 Task: Look for products in the category "Muscle Relief Ointment" from Boericke & Tafel only.
Action: Mouse moved to (297, 149)
Screenshot: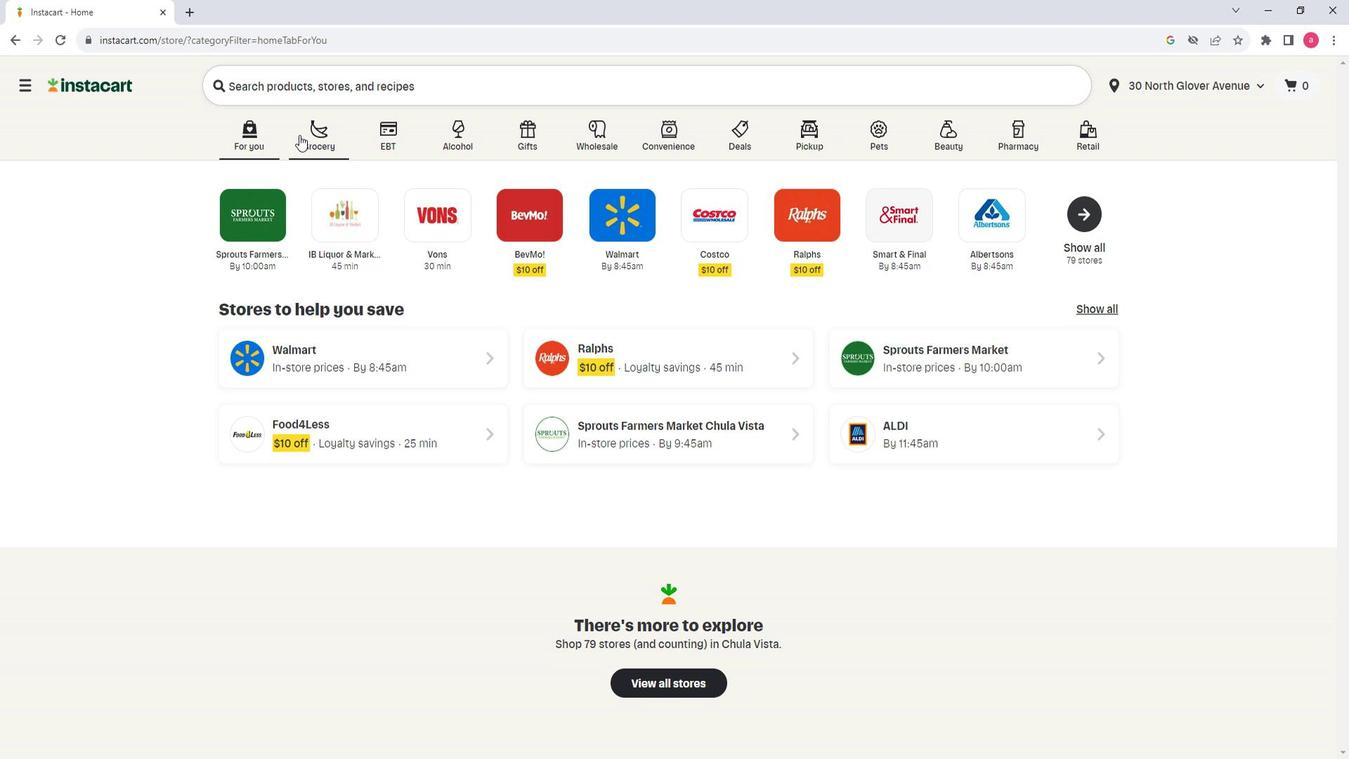 
Action: Mouse pressed left at (297, 149)
Screenshot: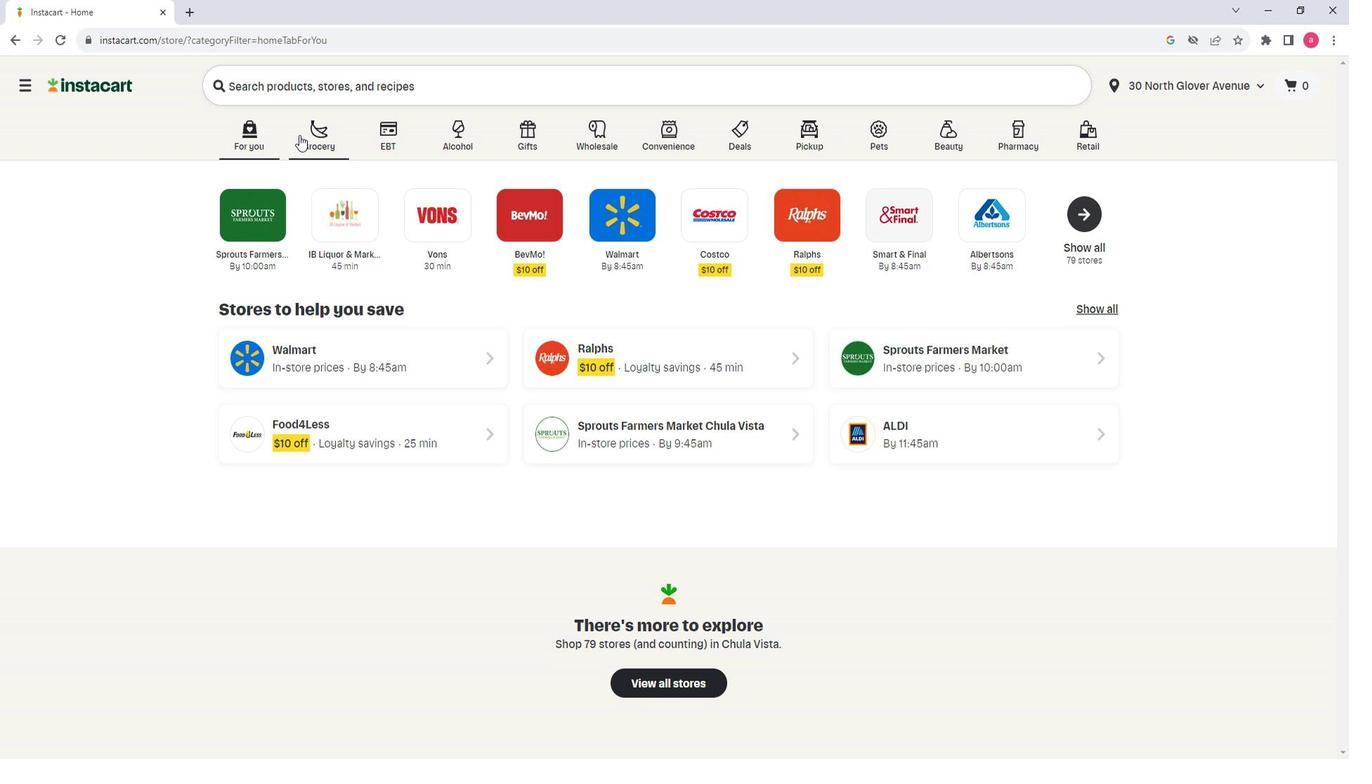 
Action: Mouse moved to (424, 424)
Screenshot: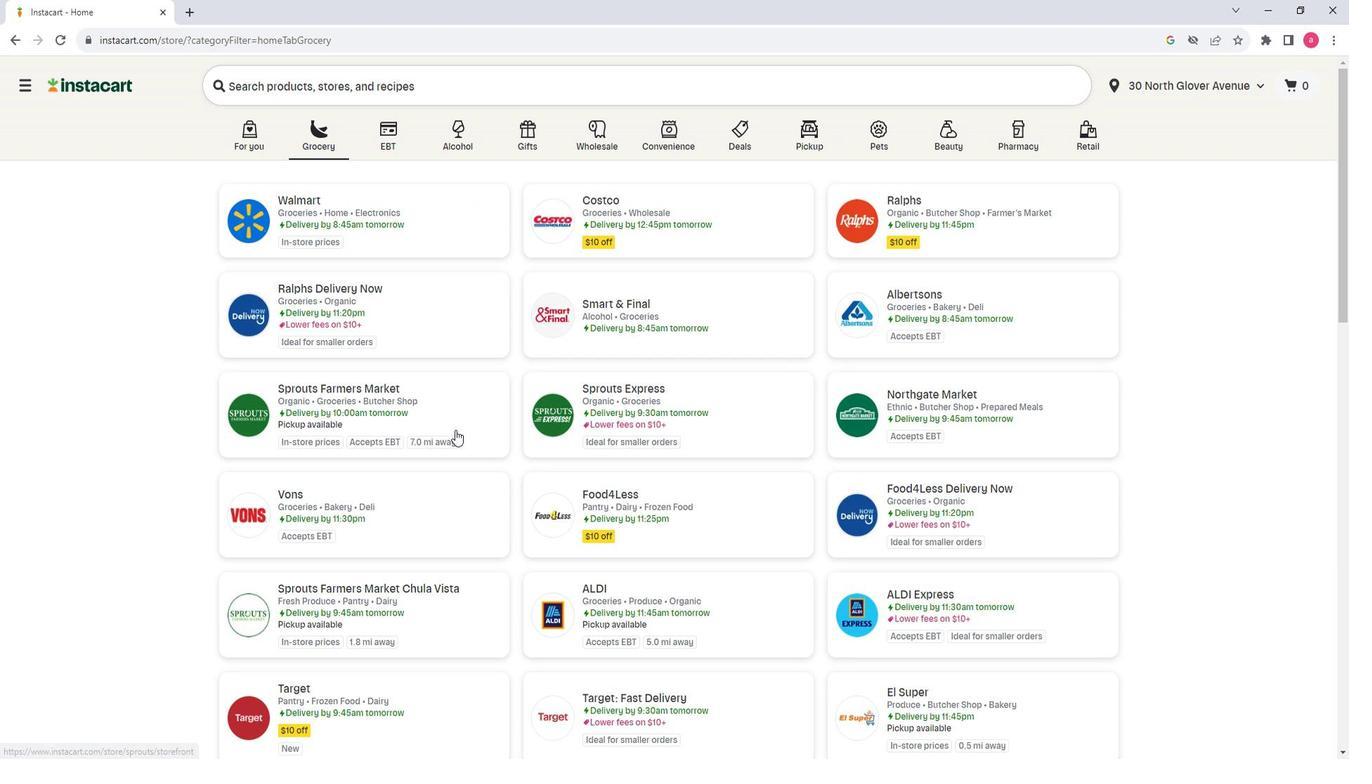 
Action: Mouse pressed left at (424, 424)
Screenshot: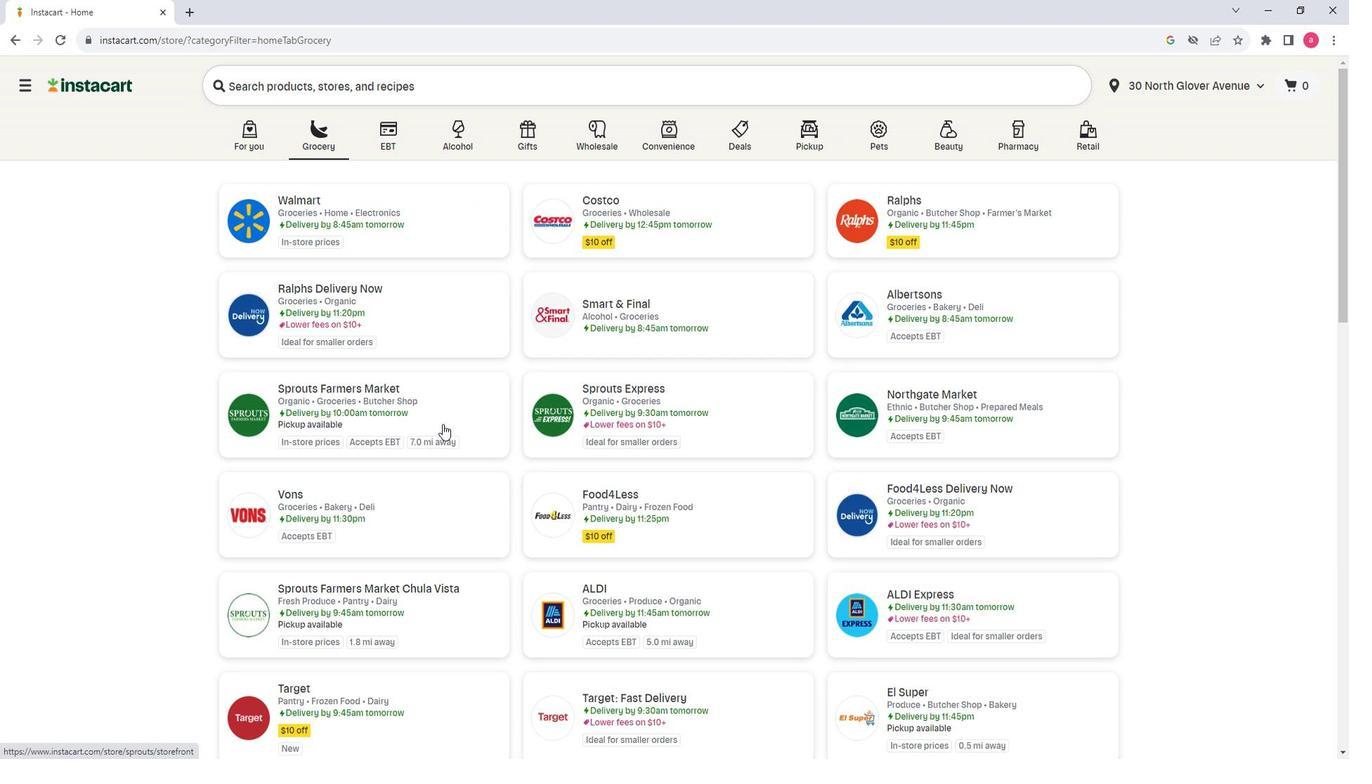 
Action: Mouse moved to (151, 440)
Screenshot: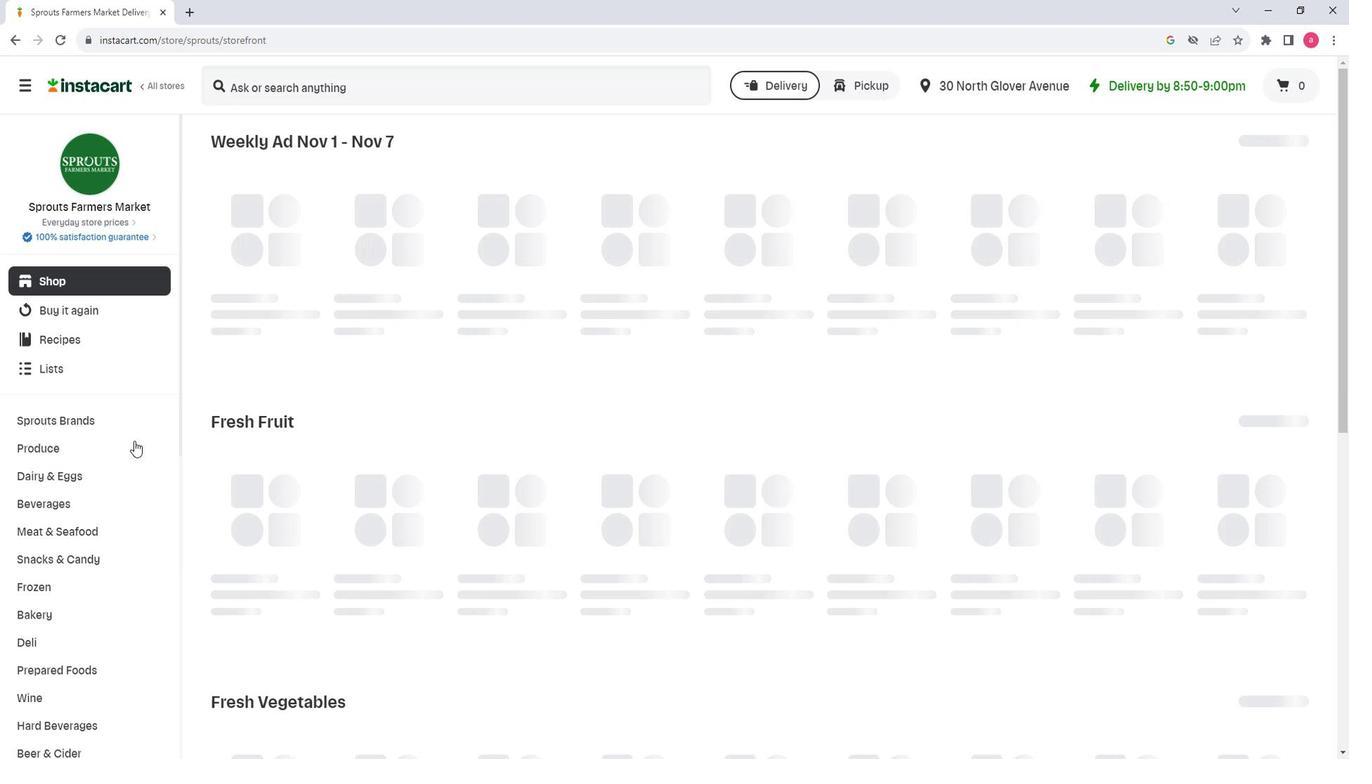 
Action: Mouse scrolled (151, 440) with delta (0, 0)
Screenshot: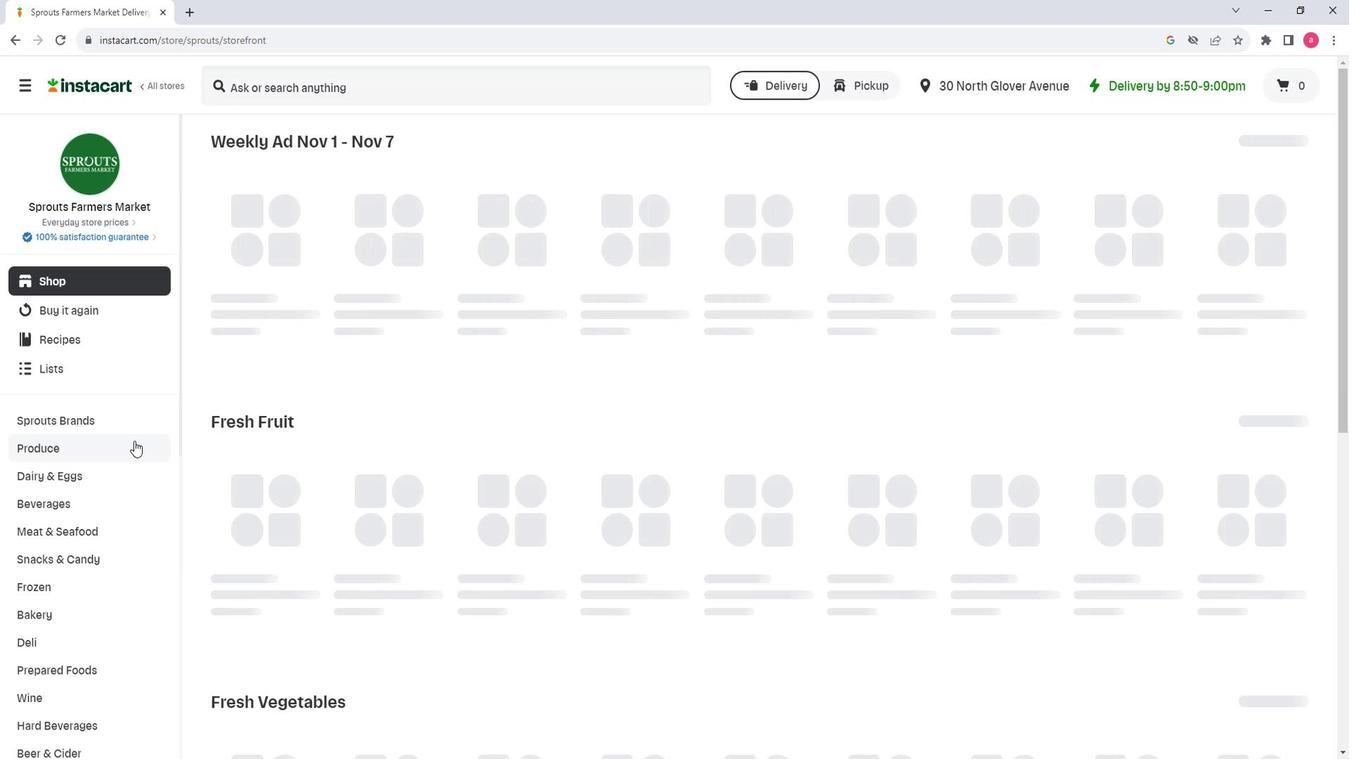 
Action: Mouse scrolled (151, 440) with delta (0, 0)
Screenshot: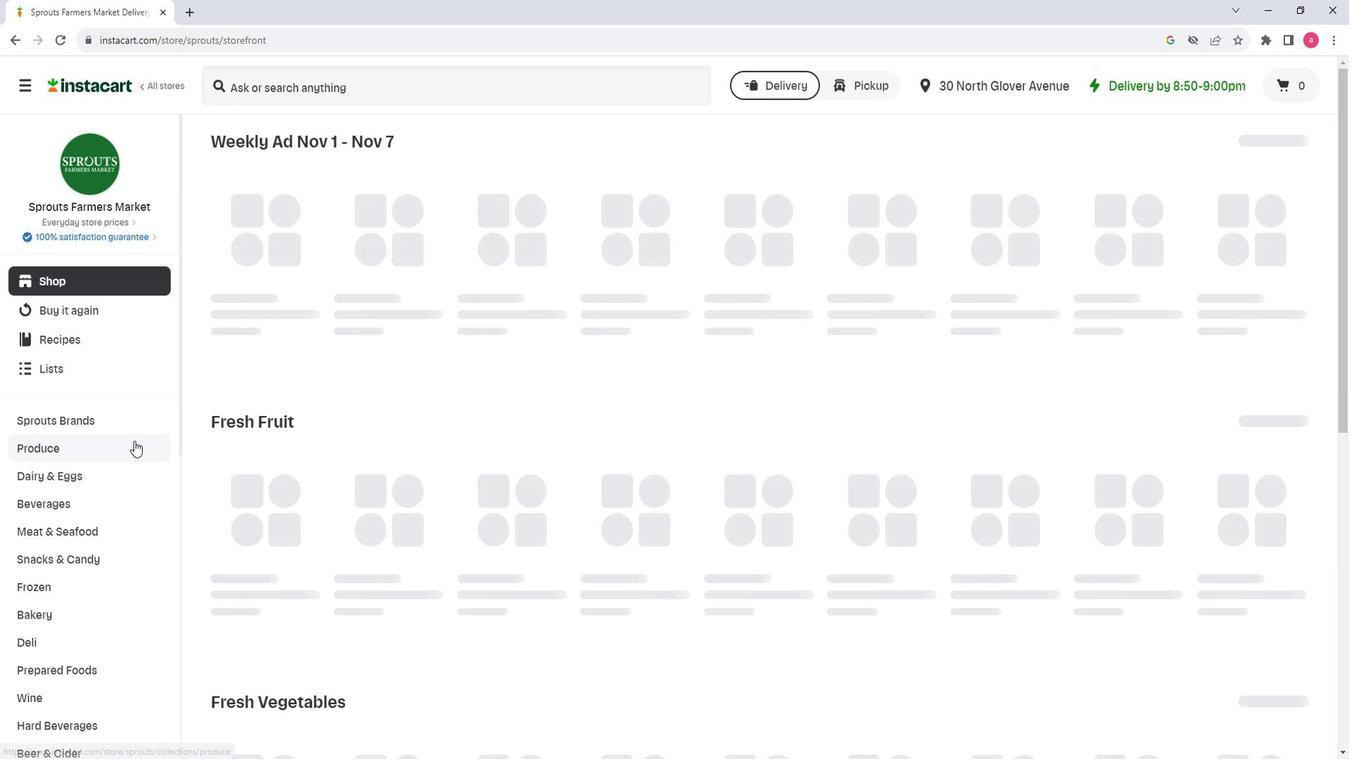 
Action: Mouse scrolled (151, 440) with delta (0, 0)
Screenshot: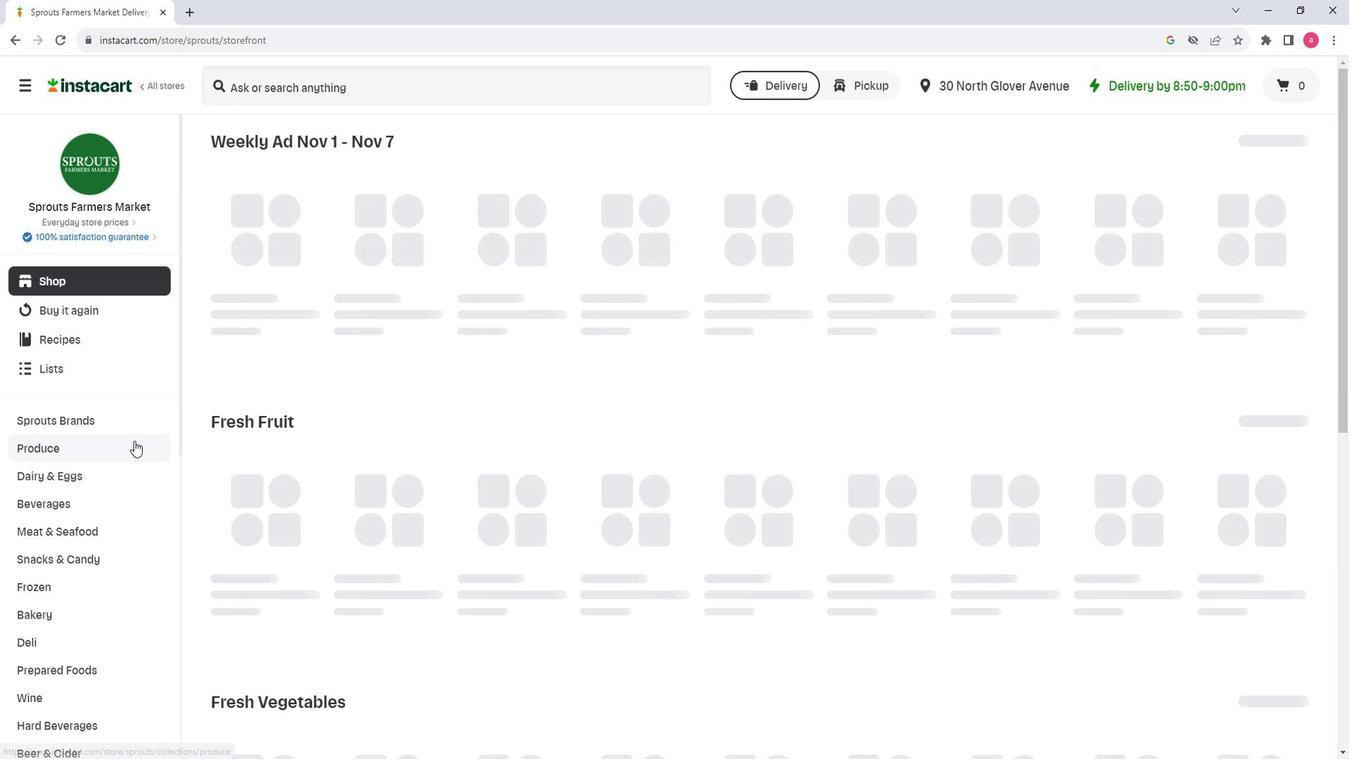 
Action: Mouse scrolled (151, 440) with delta (0, 0)
Screenshot: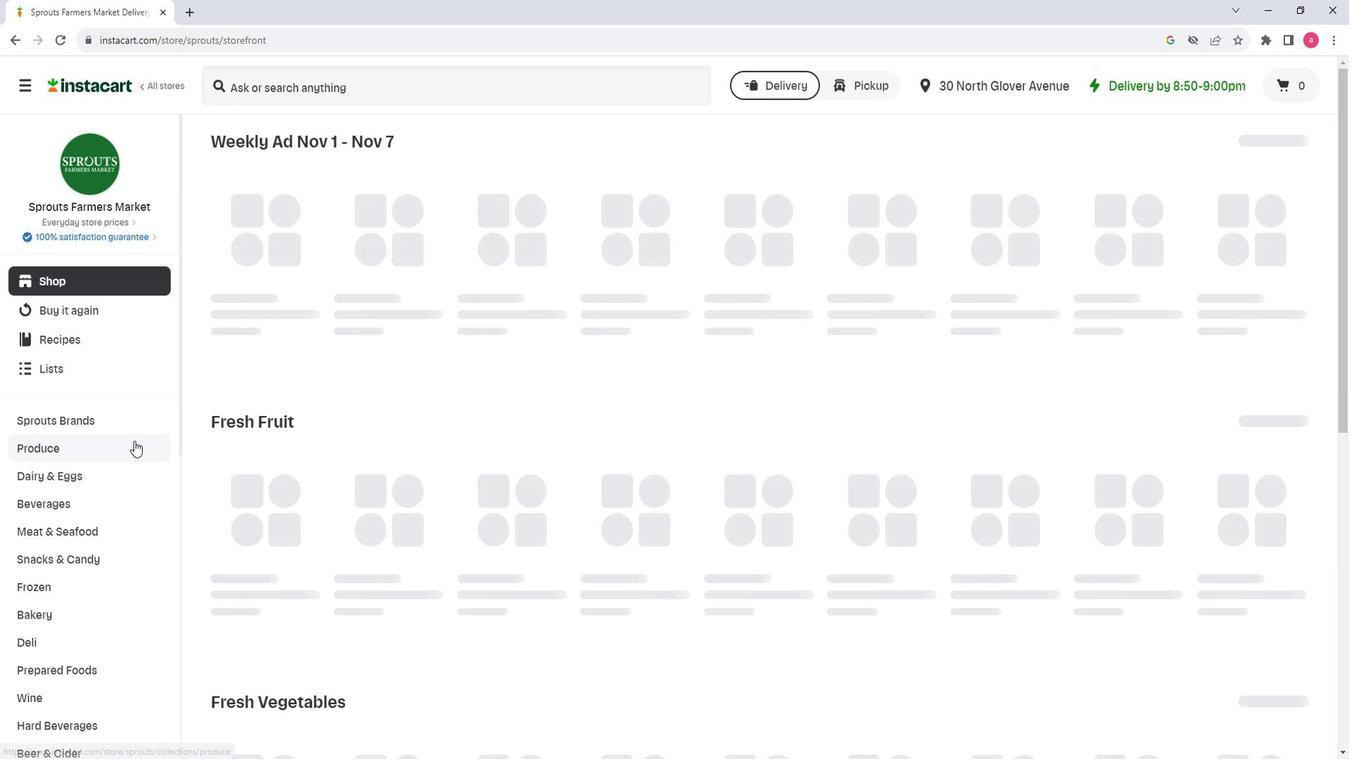 
Action: Mouse moved to (150, 440)
Screenshot: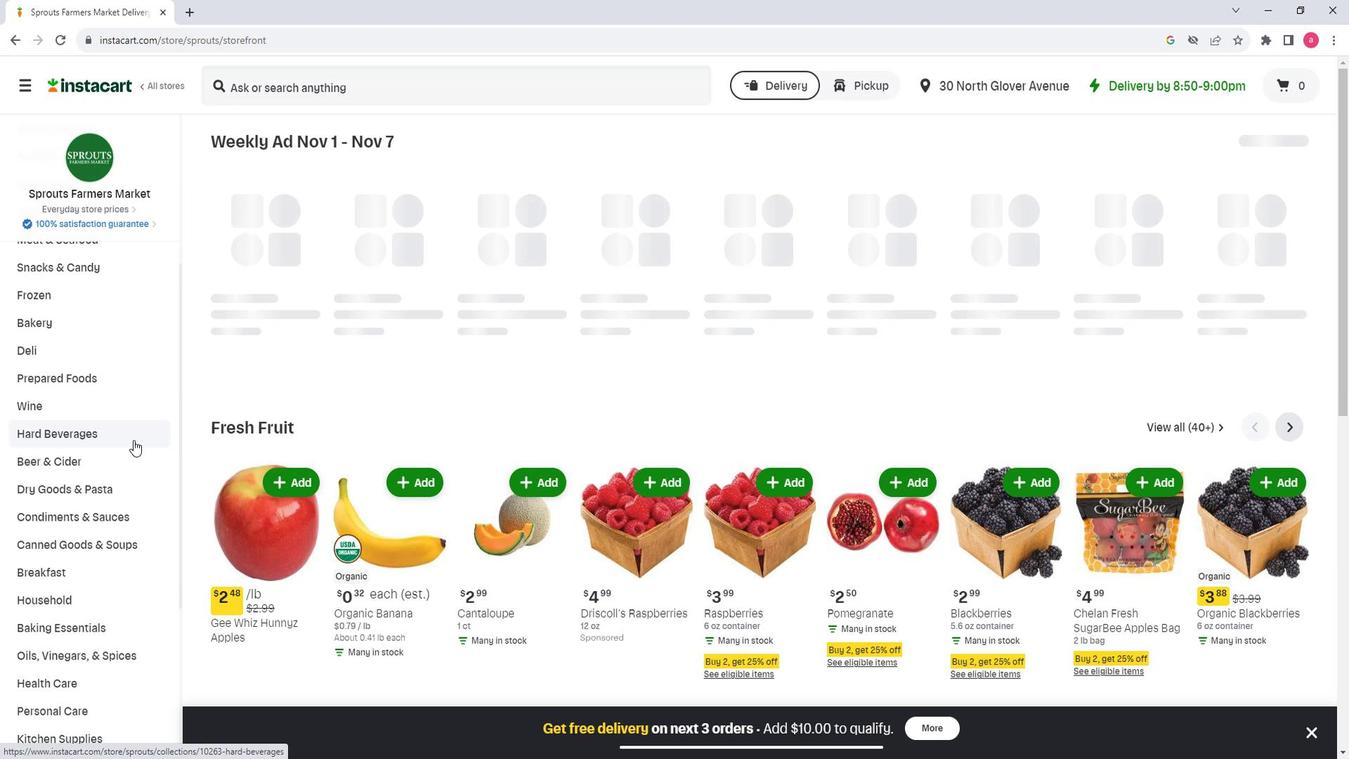 
Action: Mouse scrolled (150, 439) with delta (0, 0)
Screenshot: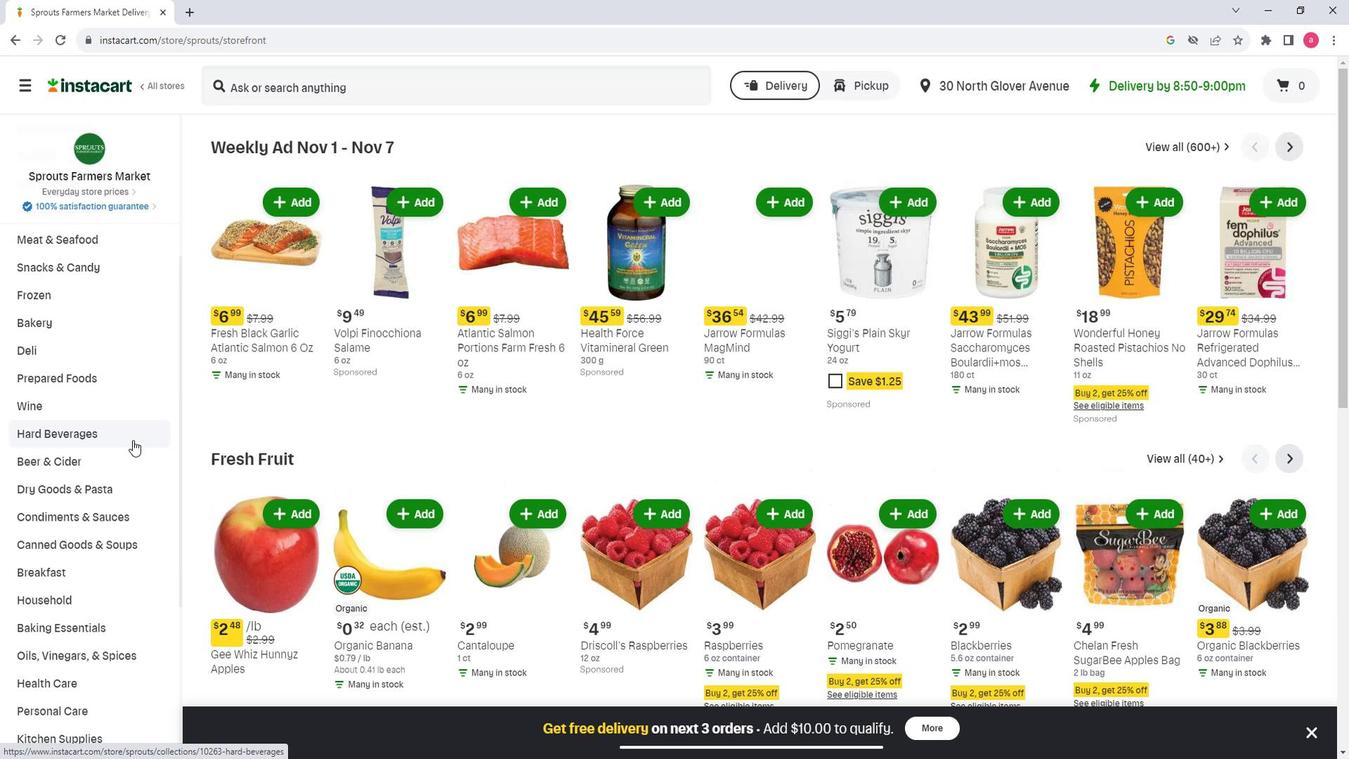 
Action: Mouse scrolled (150, 439) with delta (0, 0)
Screenshot: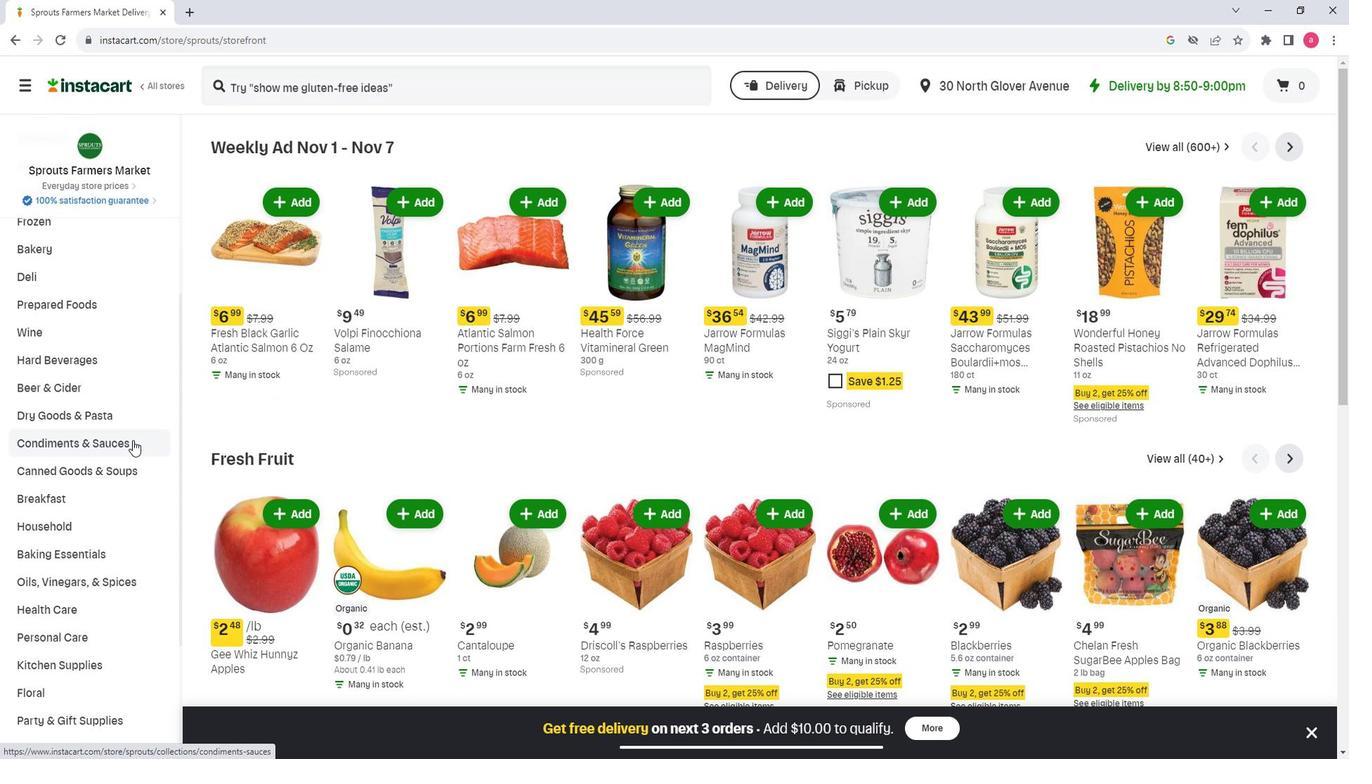 
Action: Mouse scrolled (150, 439) with delta (0, 0)
Screenshot: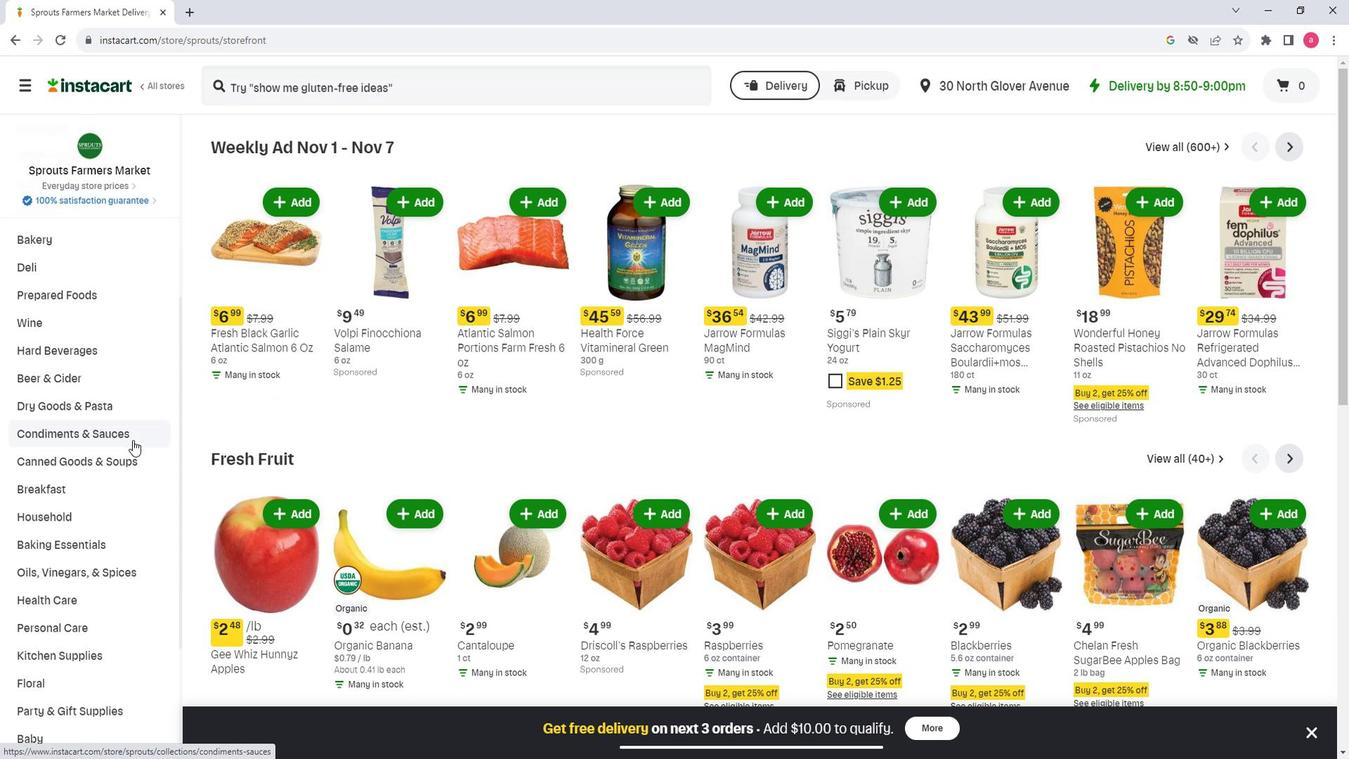 
Action: Mouse moved to (123, 474)
Screenshot: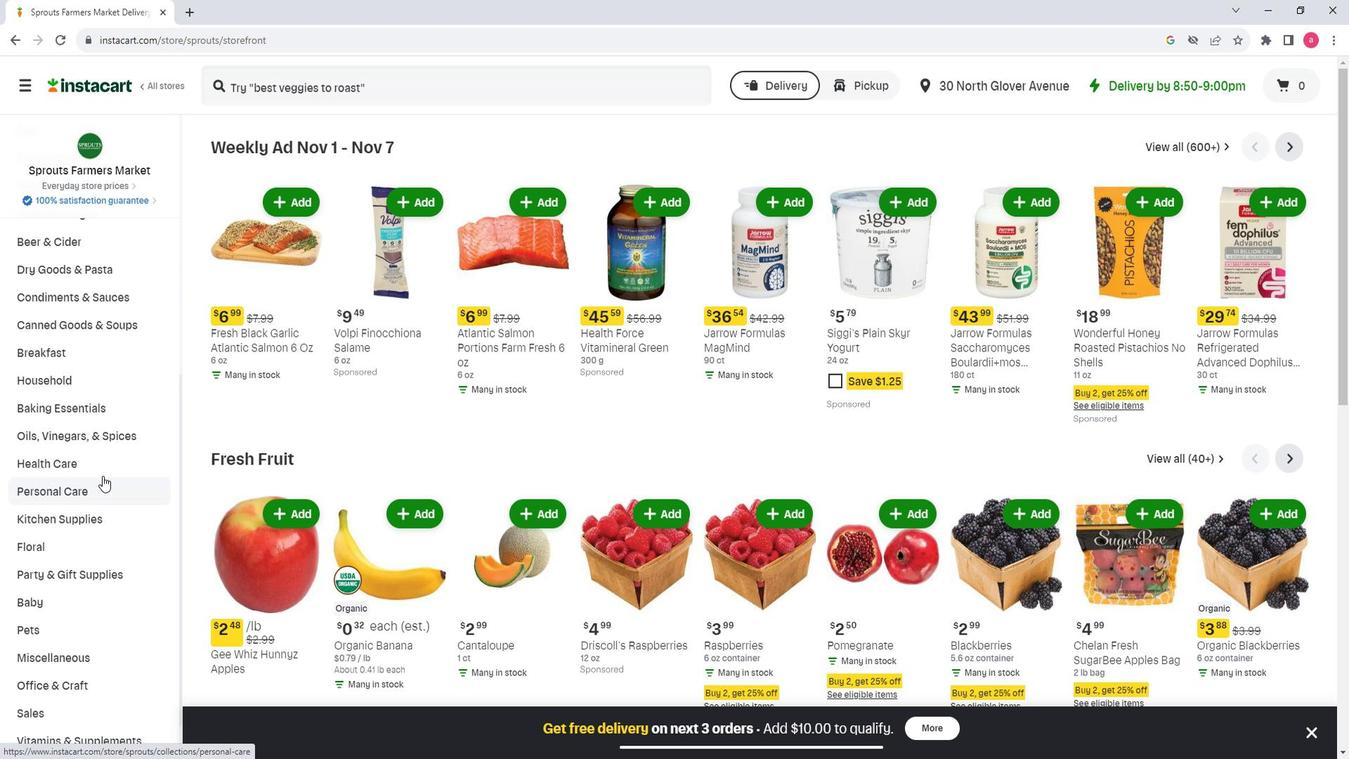 
Action: Mouse pressed left at (123, 474)
Screenshot: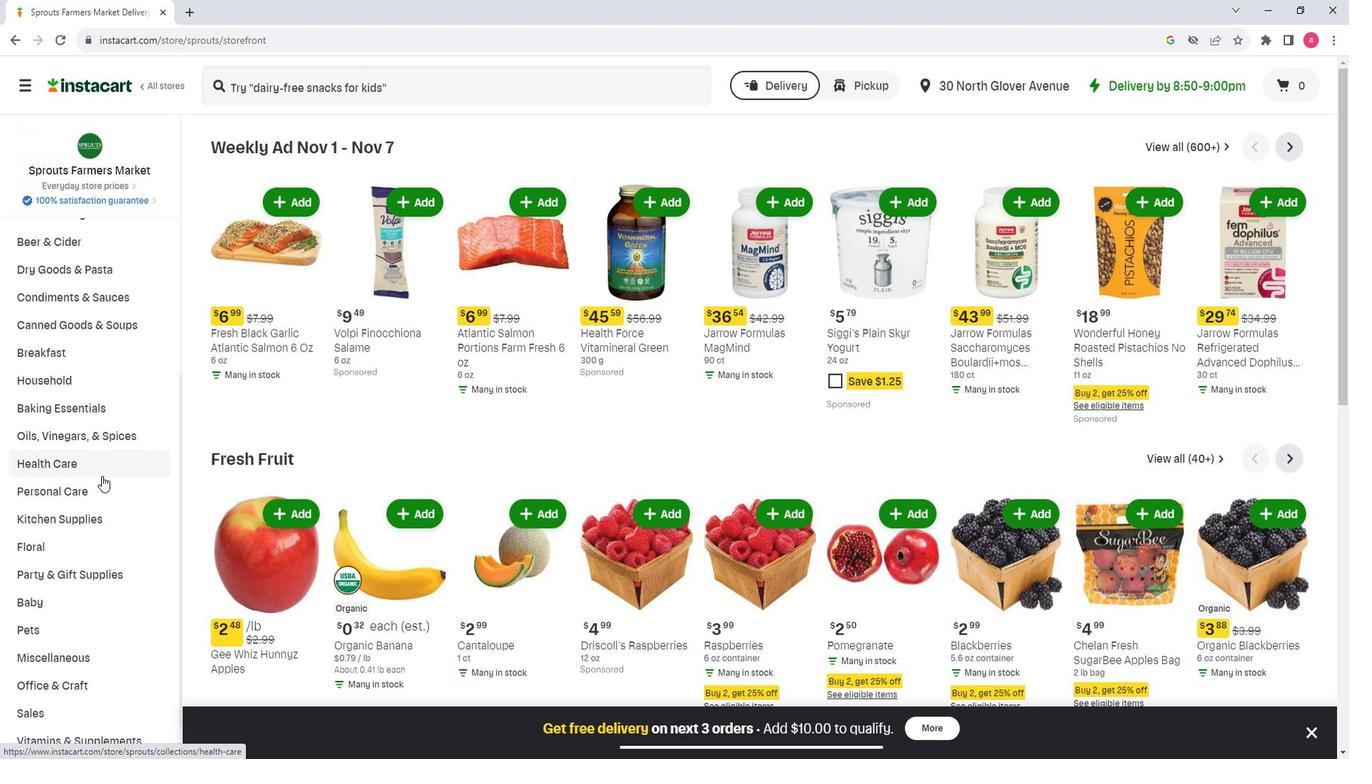 
Action: Mouse moved to (1112, 187)
Screenshot: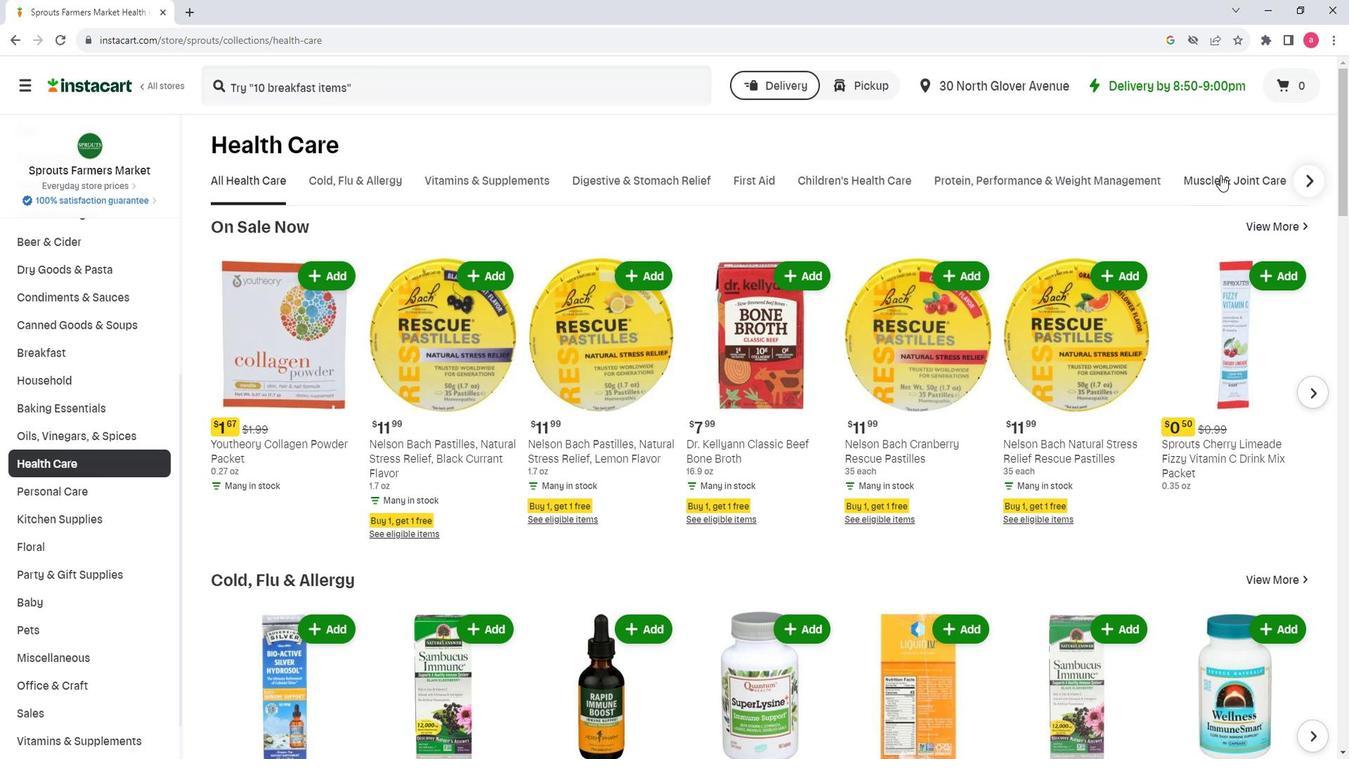 
Action: Mouse pressed left at (1112, 187)
Screenshot: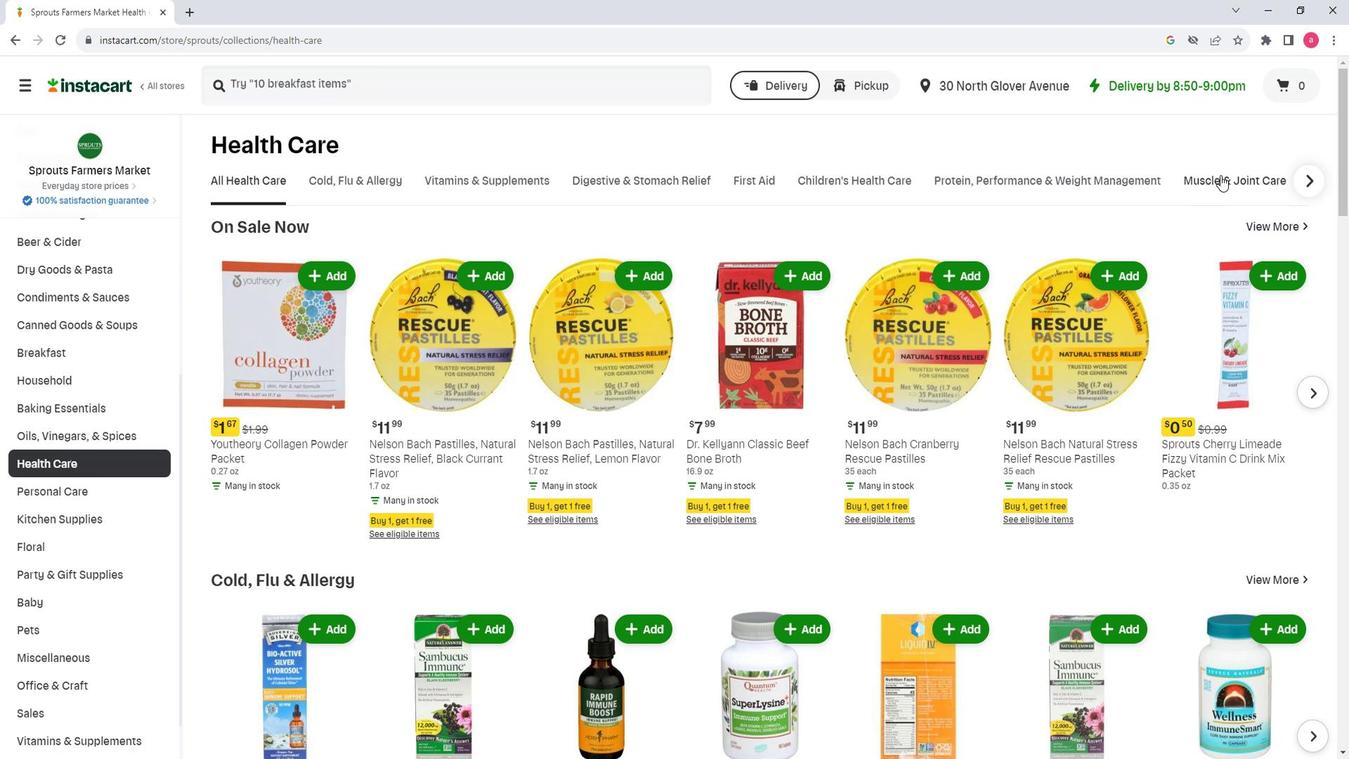 
Action: Mouse moved to (442, 263)
Screenshot: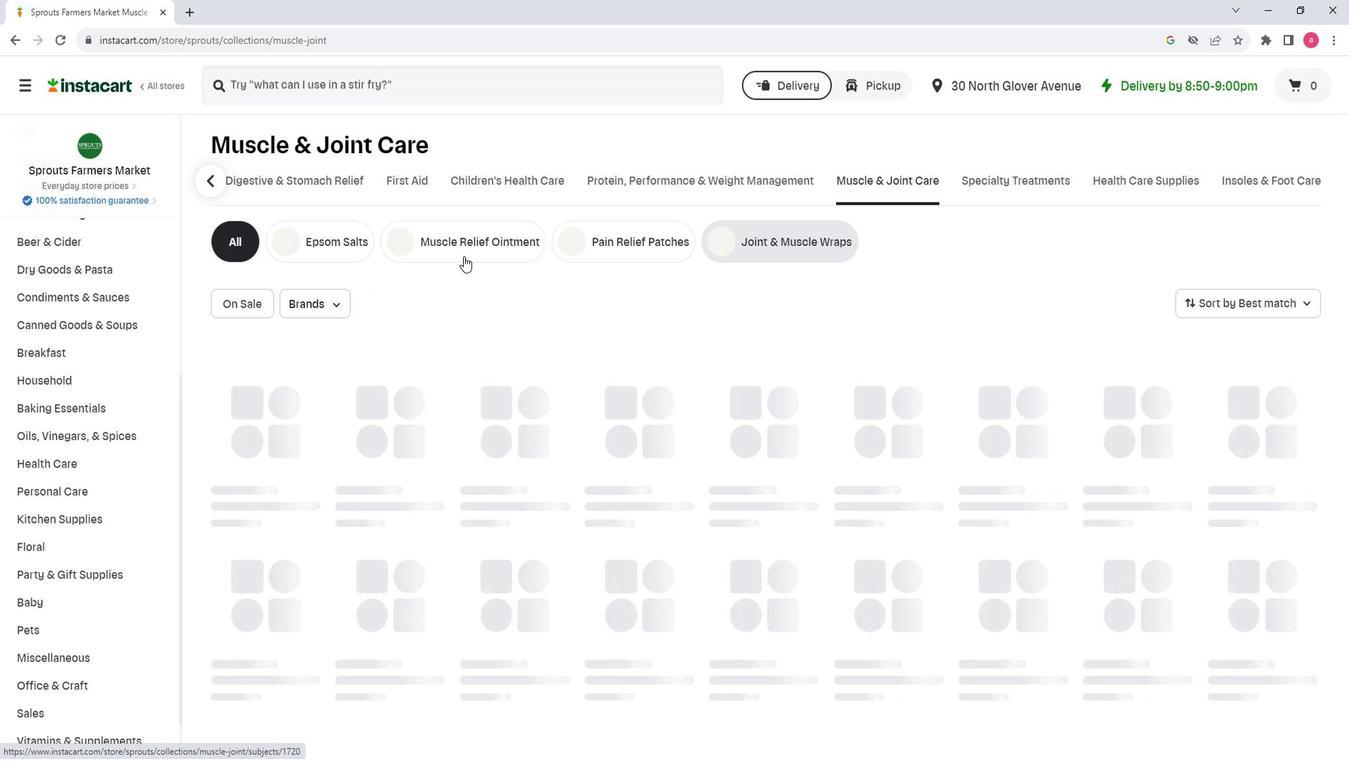 
Action: Mouse pressed left at (442, 263)
Screenshot: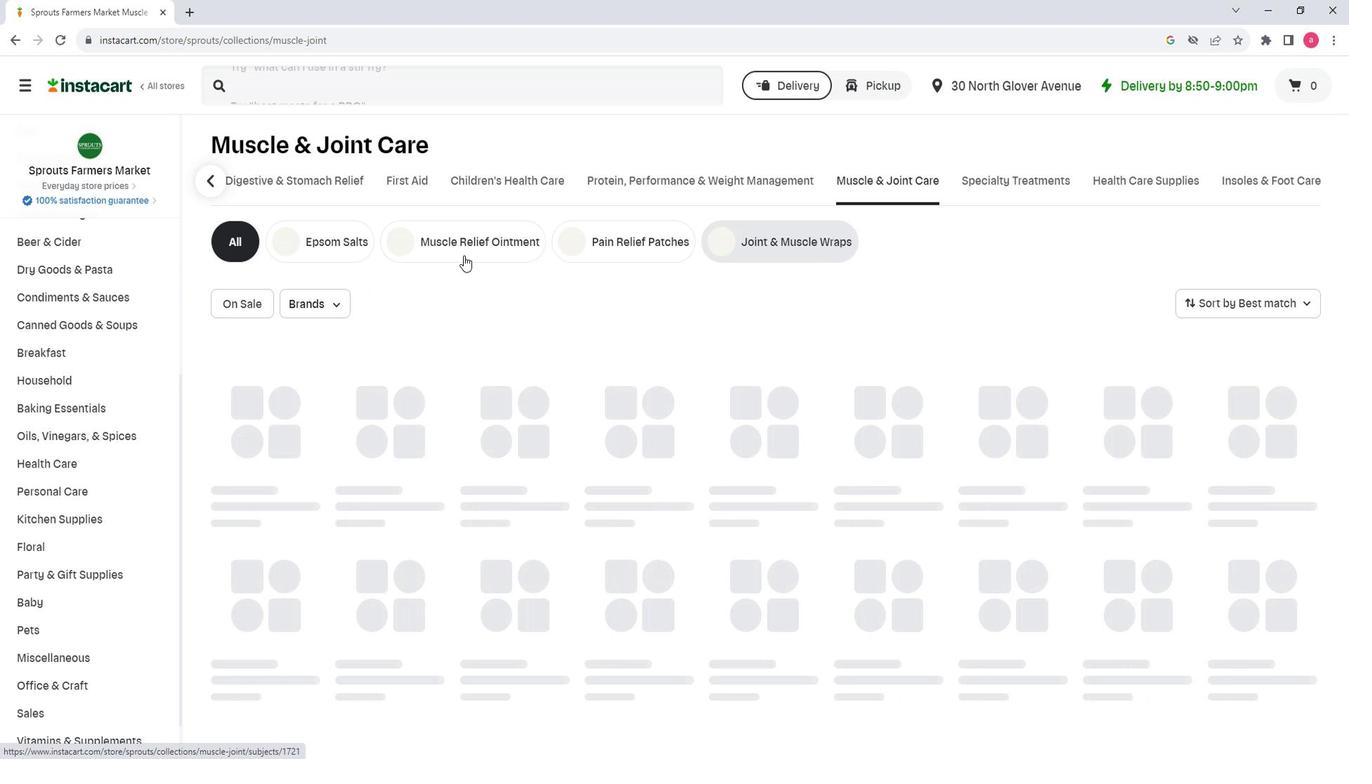 
Action: Mouse moved to (324, 314)
Screenshot: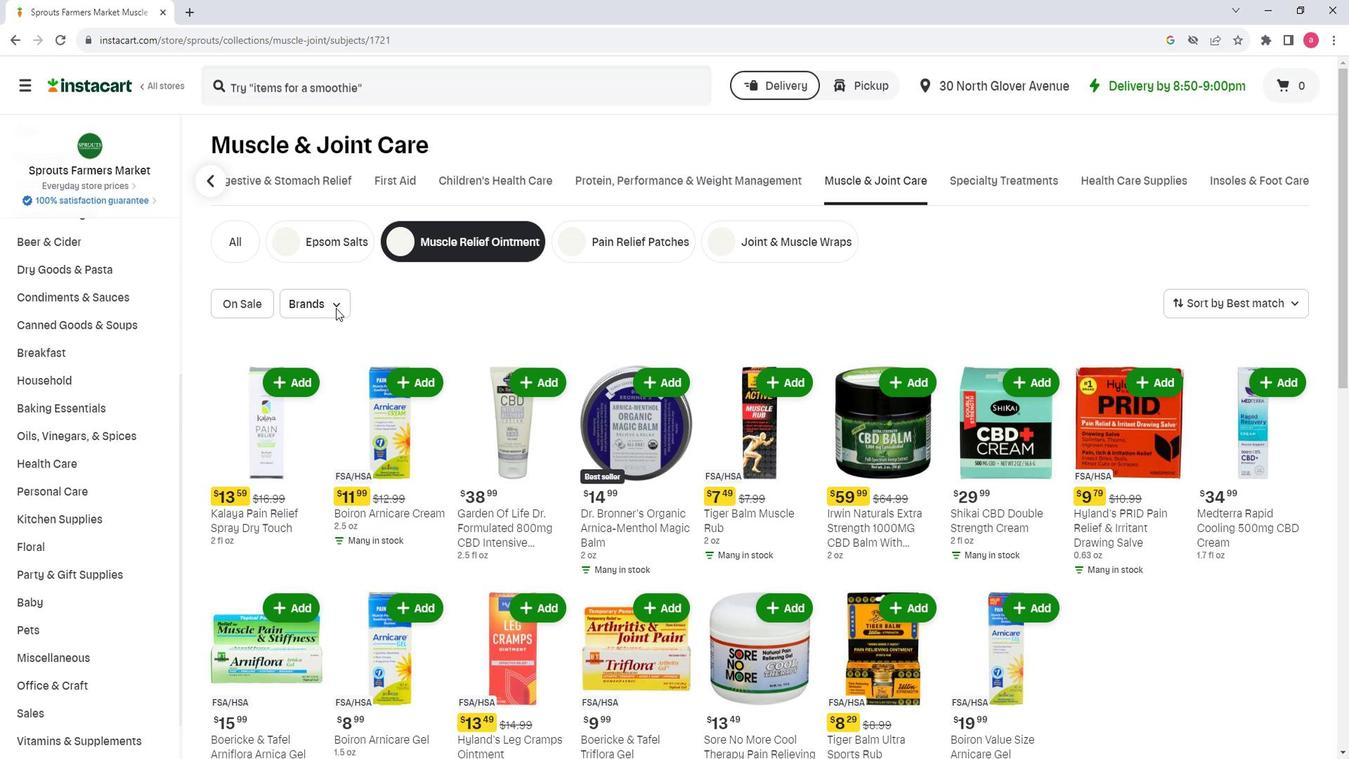 
Action: Mouse pressed left at (324, 314)
Screenshot: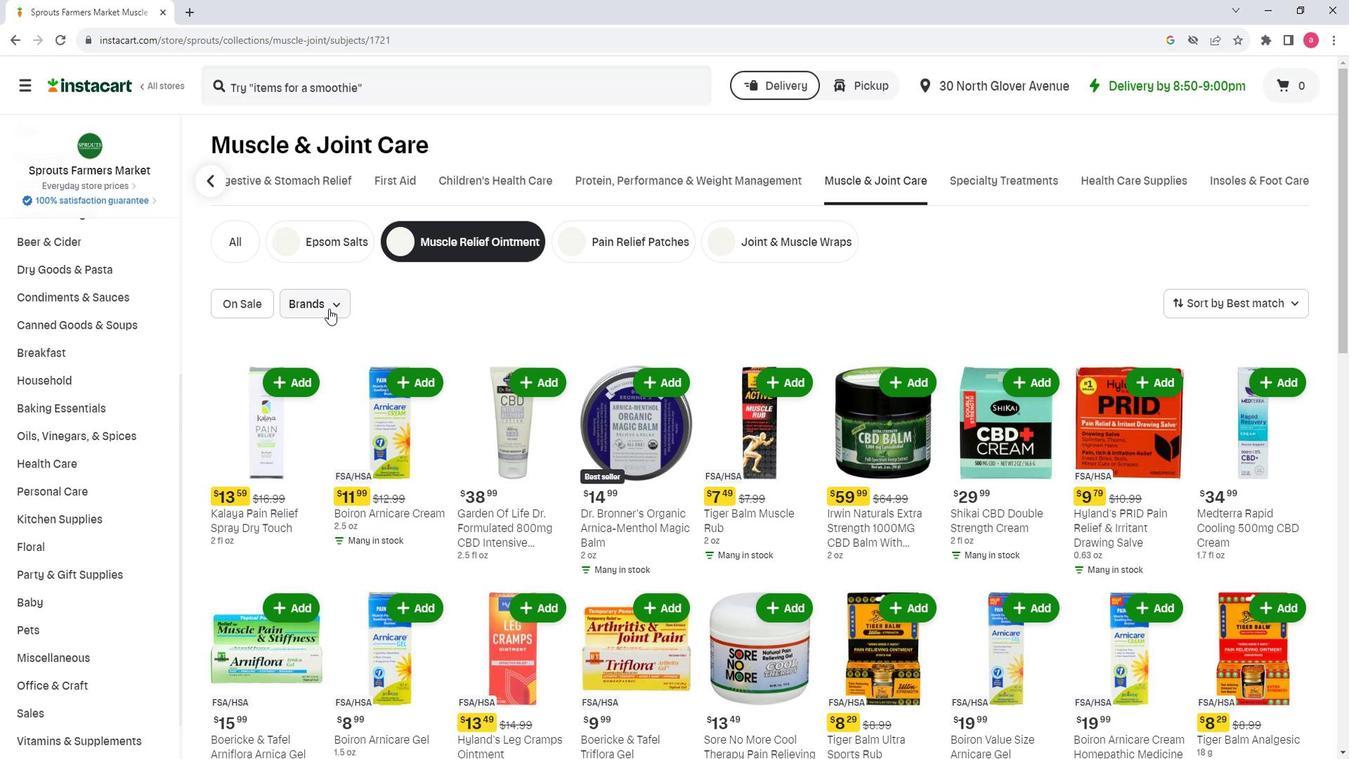 
Action: Mouse moved to (333, 461)
Screenshot: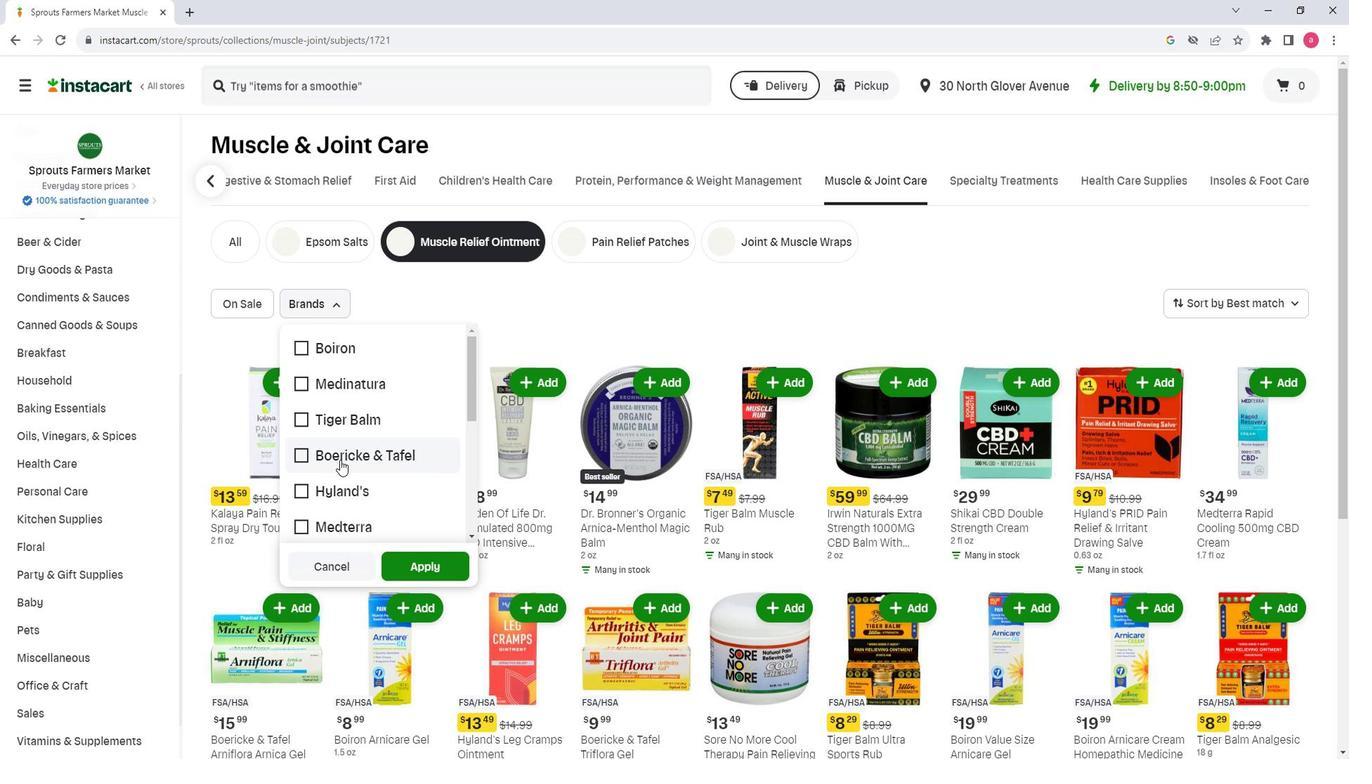 
Action: Mouse pressed left at (333, 461)
Screenshot: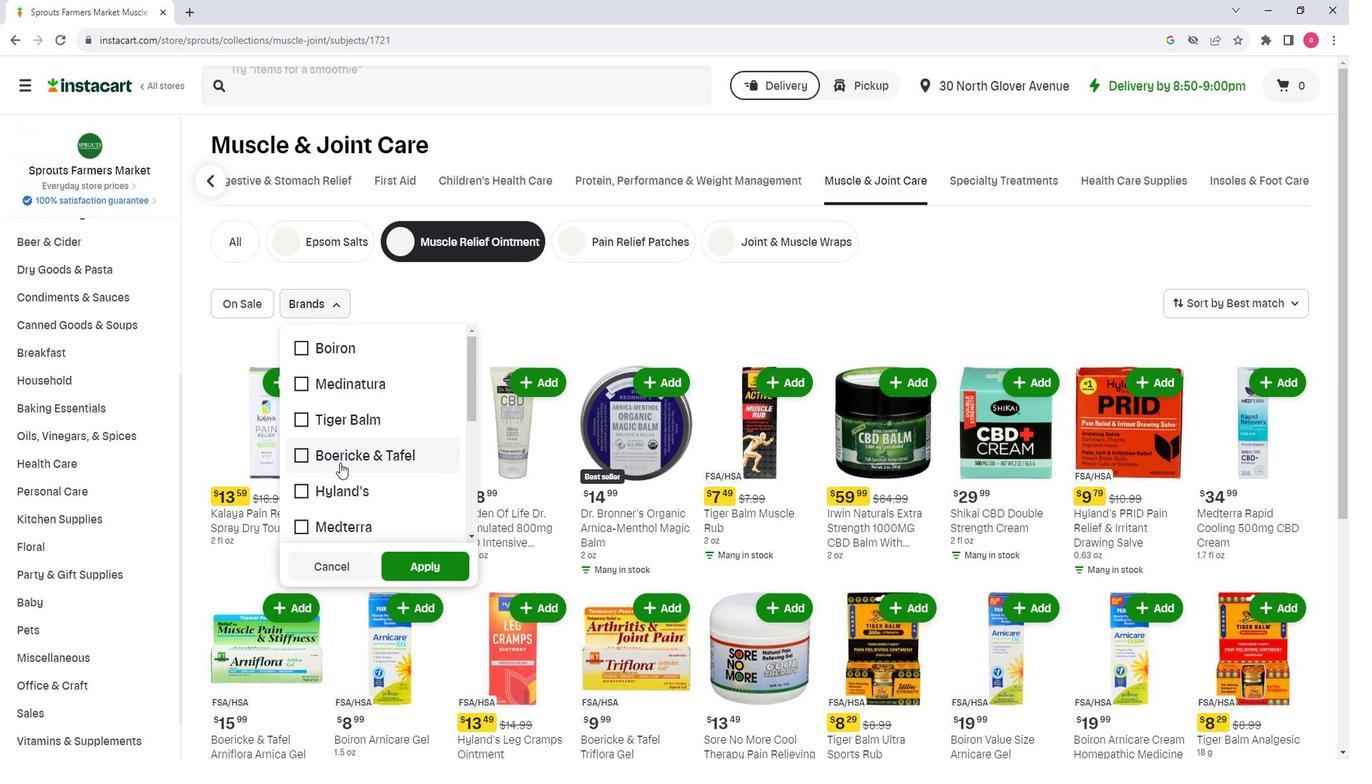
Action: Mouse moved to (397, 563)
Screenshot: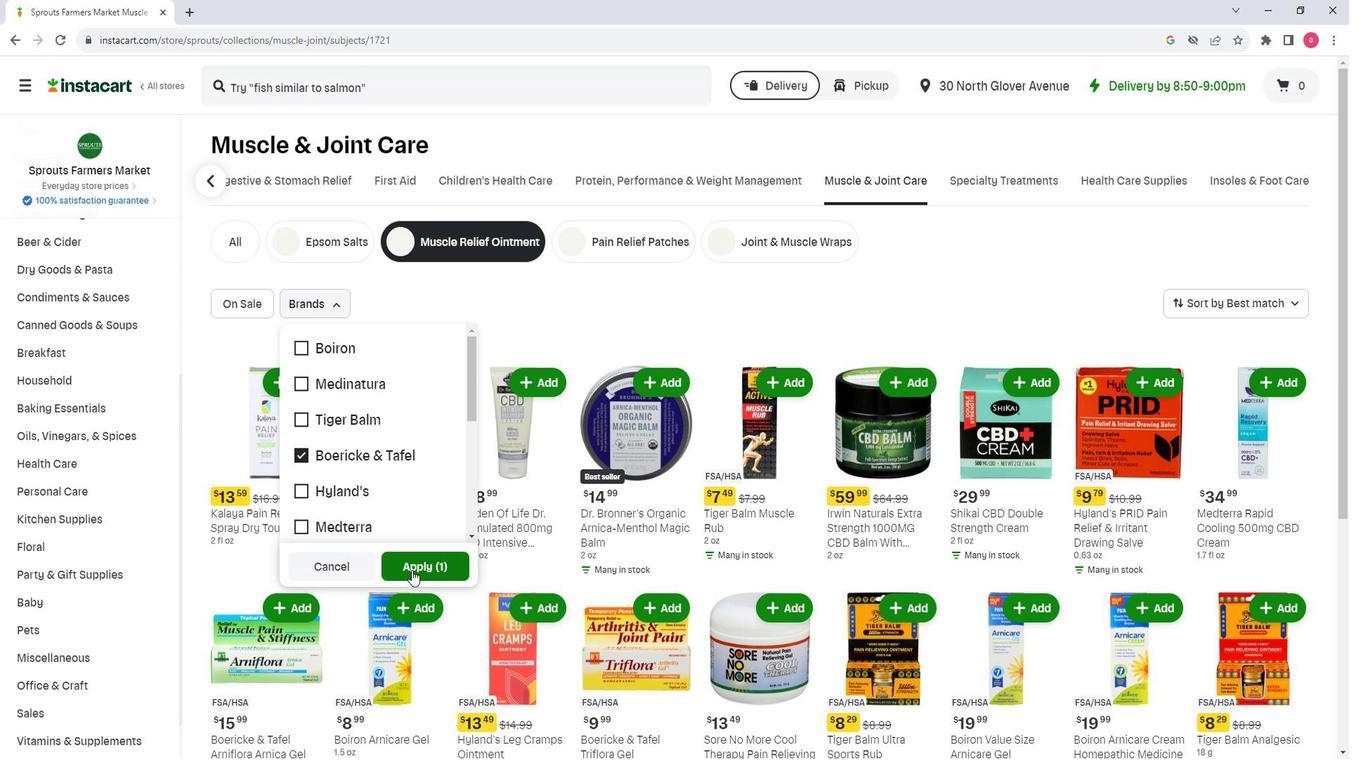 
Action: Mouse pressed left at (397, 563)
Screenshot: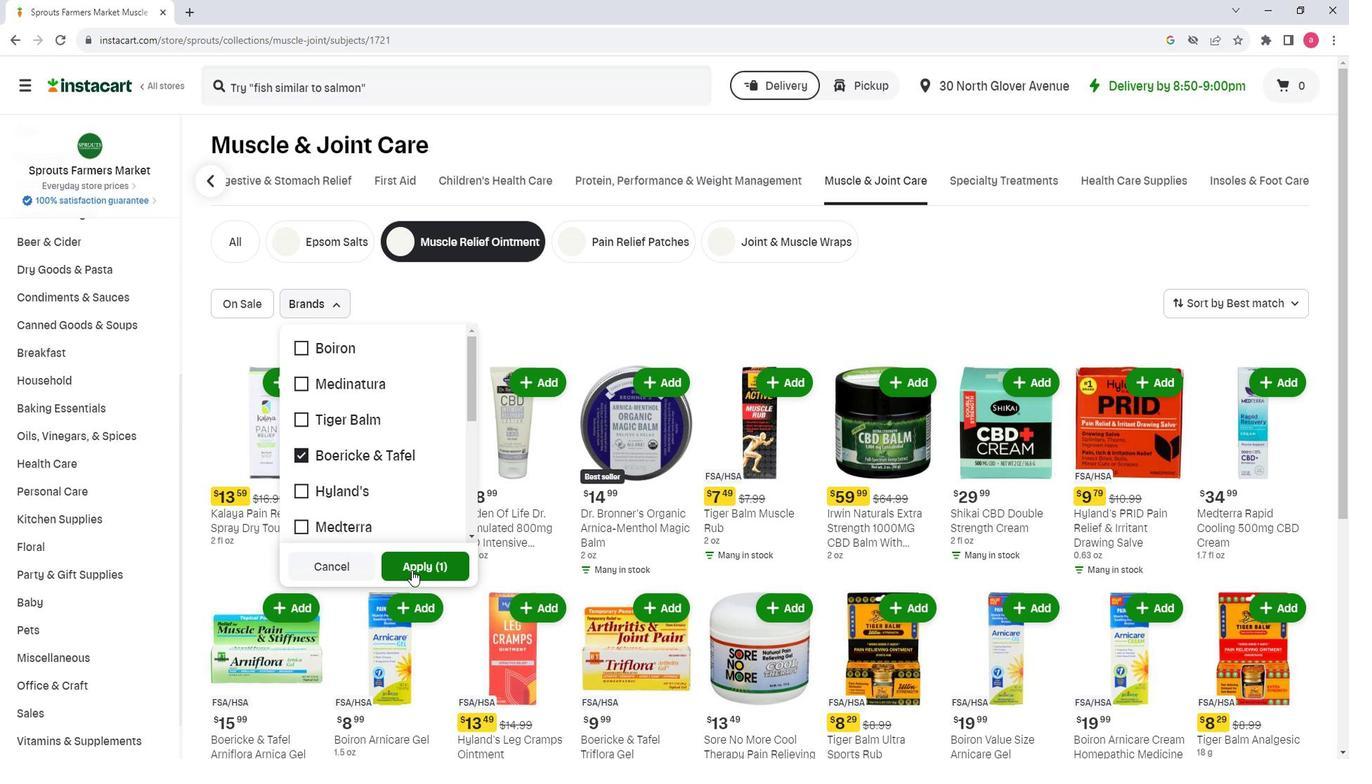 
Action: Mouse moved to (561, 344)
Screenshot: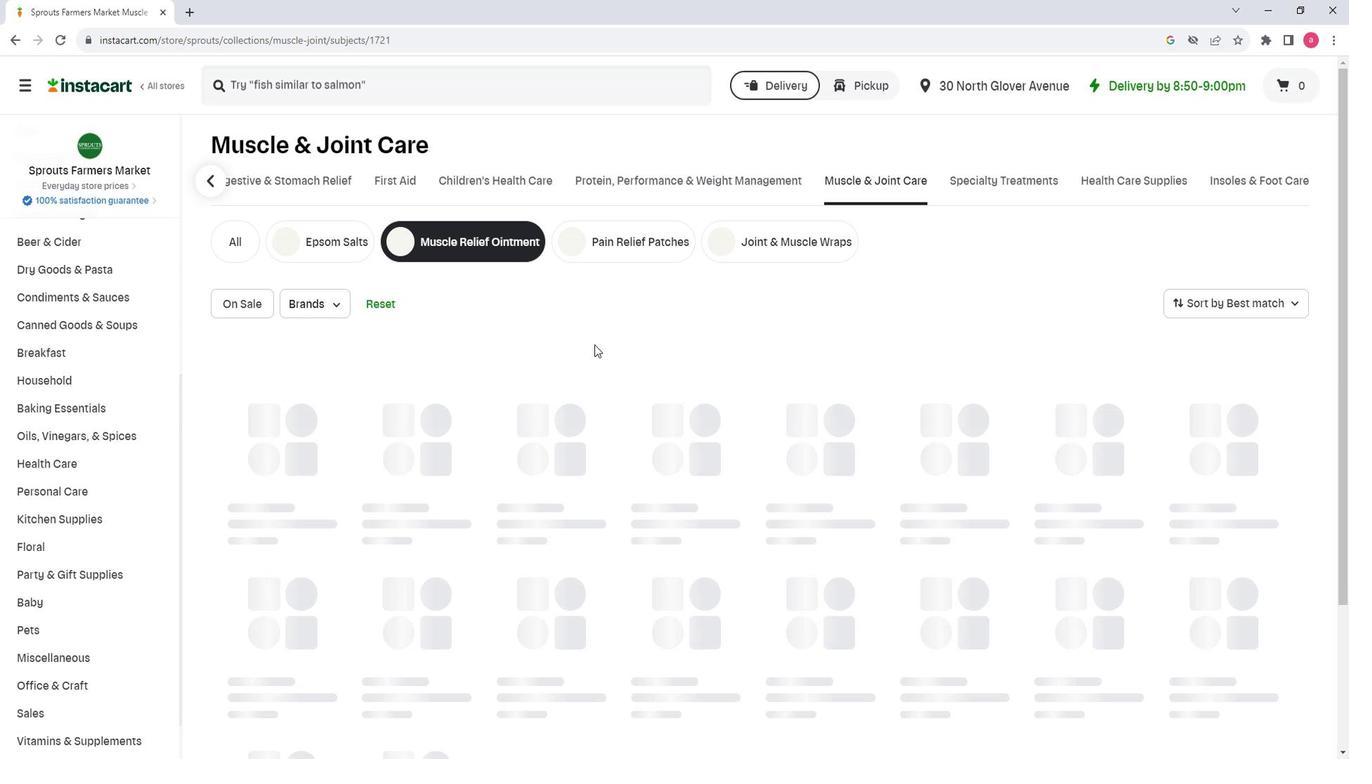 
